 Task: Perform a sentiment analysis on a text dataset.
Action: Mouse moved to (1159, 65)
Screenshot: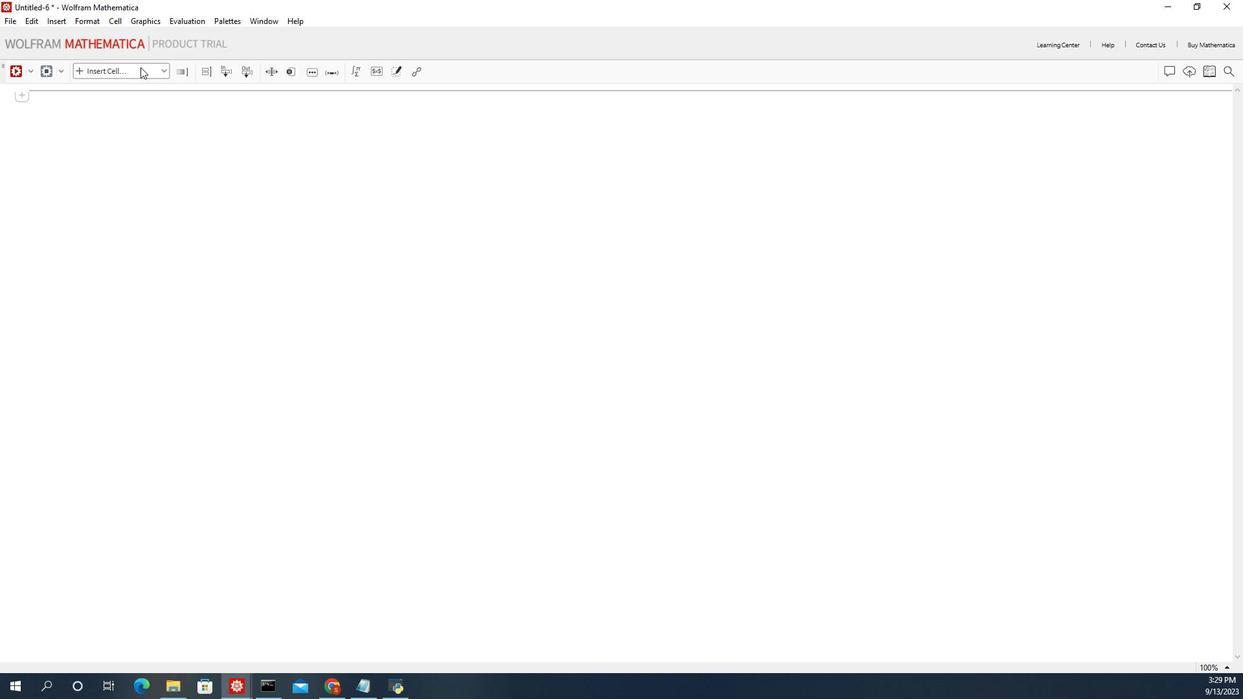 
Action: Mouse pressed left at (1159, 65)
Screenshot: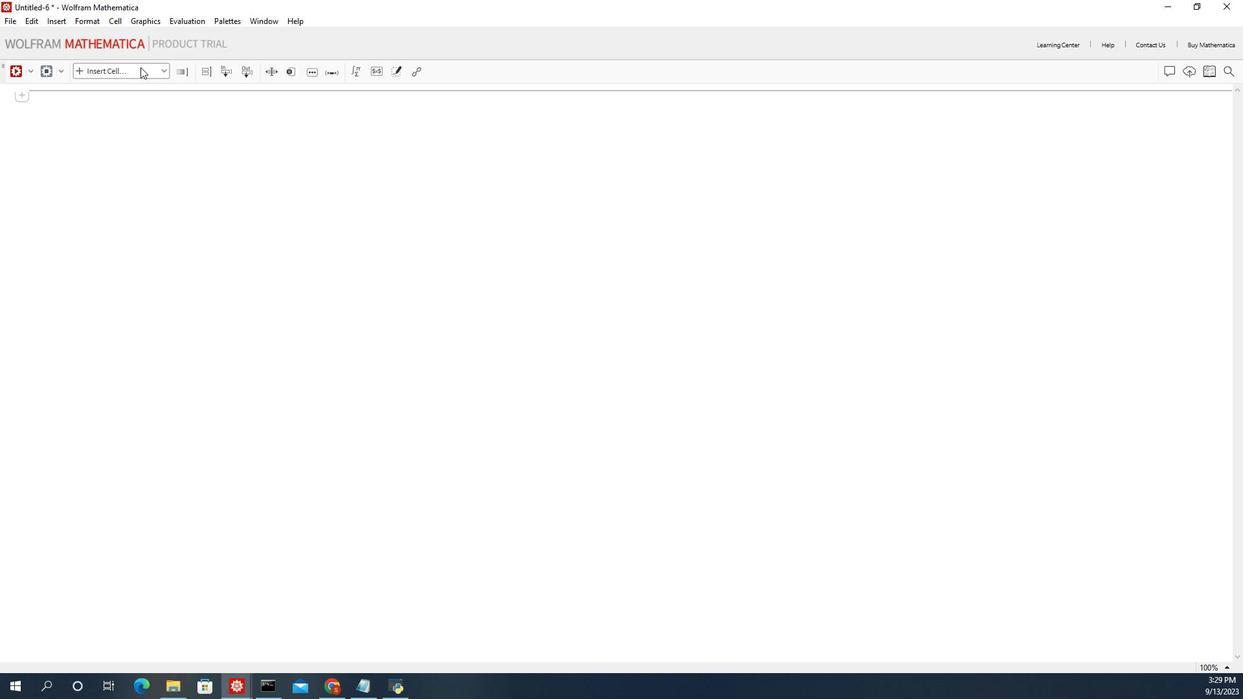 
Action: Mouse moved to (1148, 95)
Screenshot: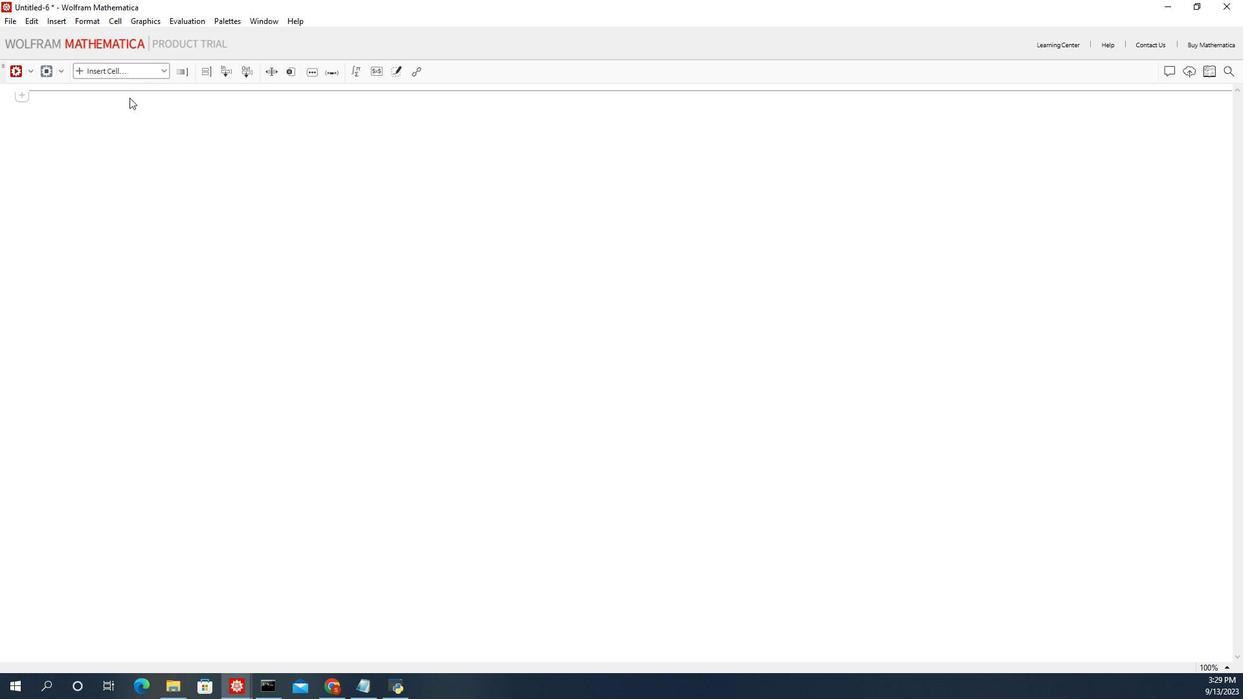
Action: Mouse pressed left at (1148, 95)
Screenshot: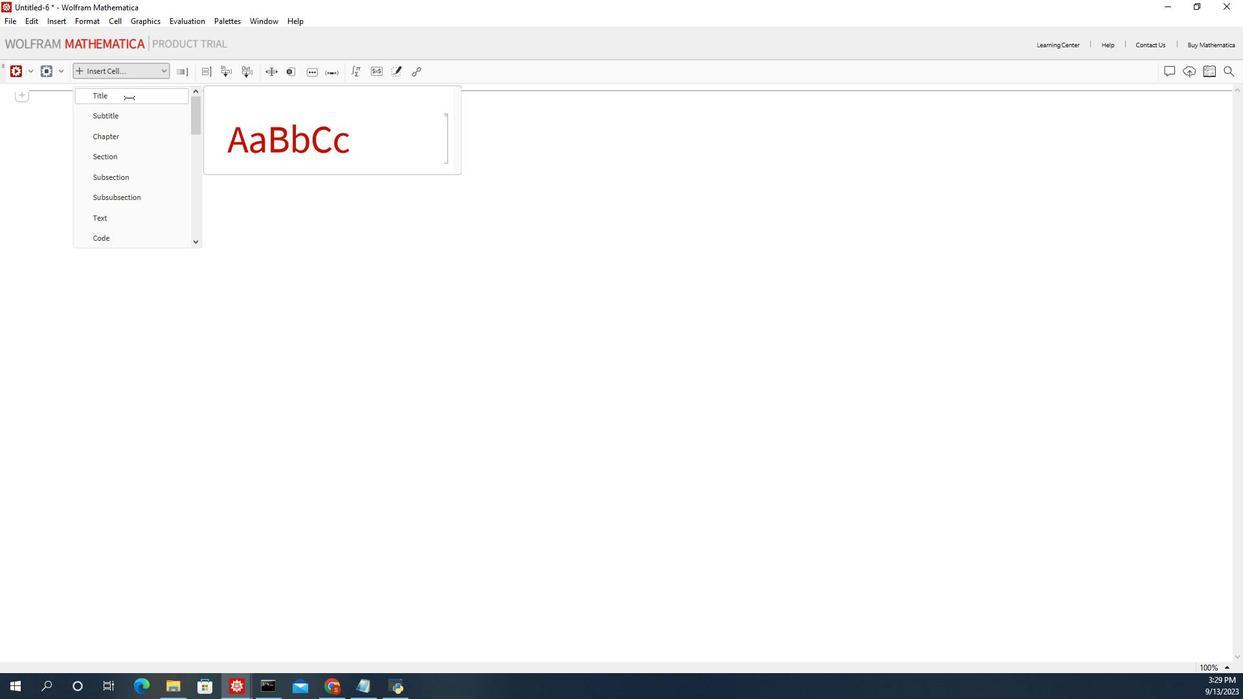 
Action: Mouse moved to (1143, 131)
Screenshot: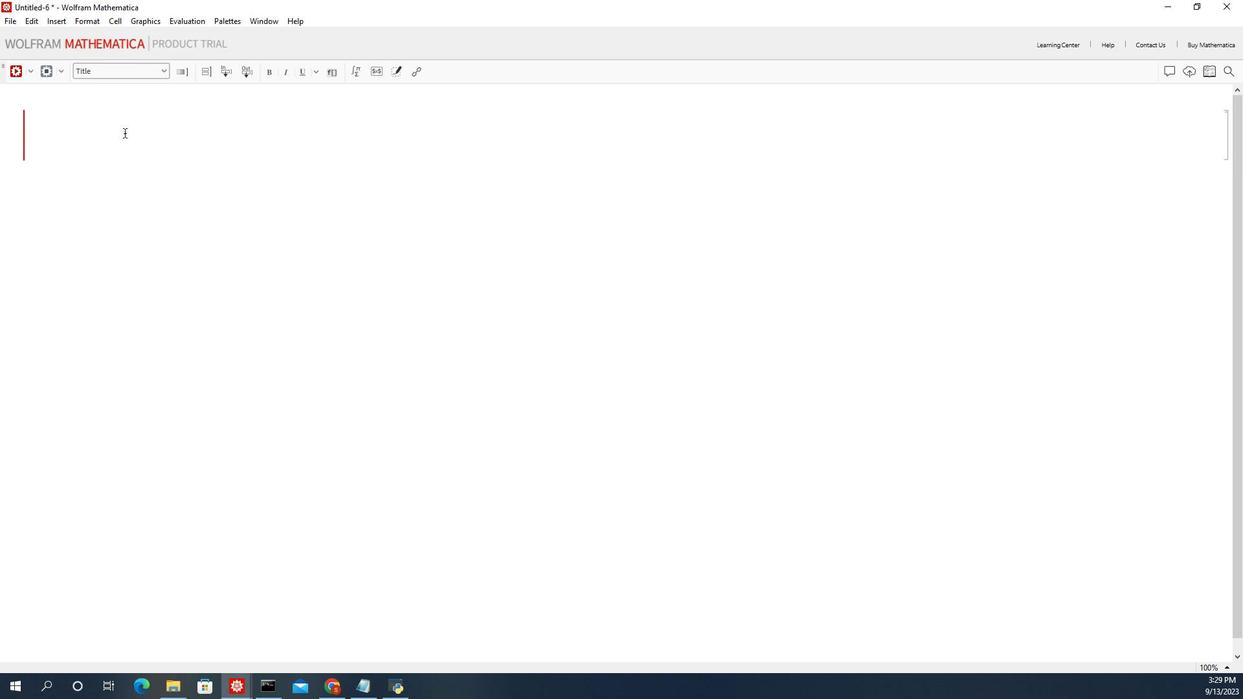 
Action: Mouse pressed left at (1143, 131)
Screenshot: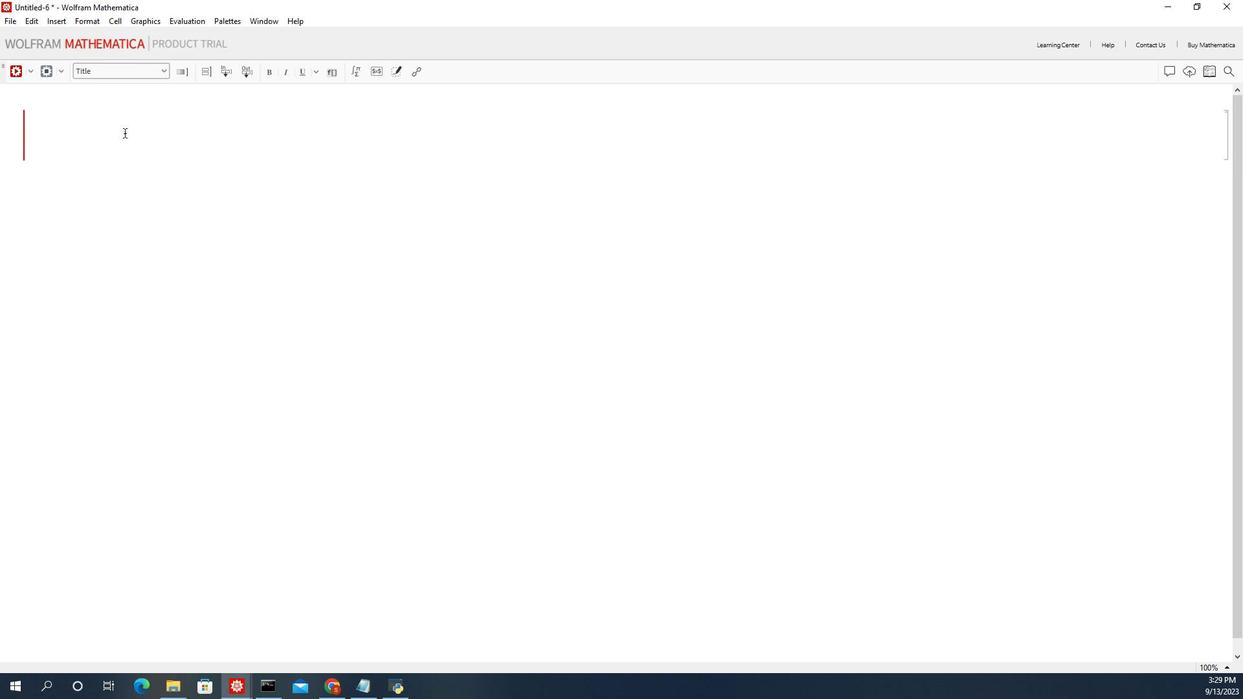 
Action: Key pressed <Key.shift>Perform<Key.space>a<Key.space>sentiment<Key.space>analysis<Key.space>on<Key.space>text.
Screenshot: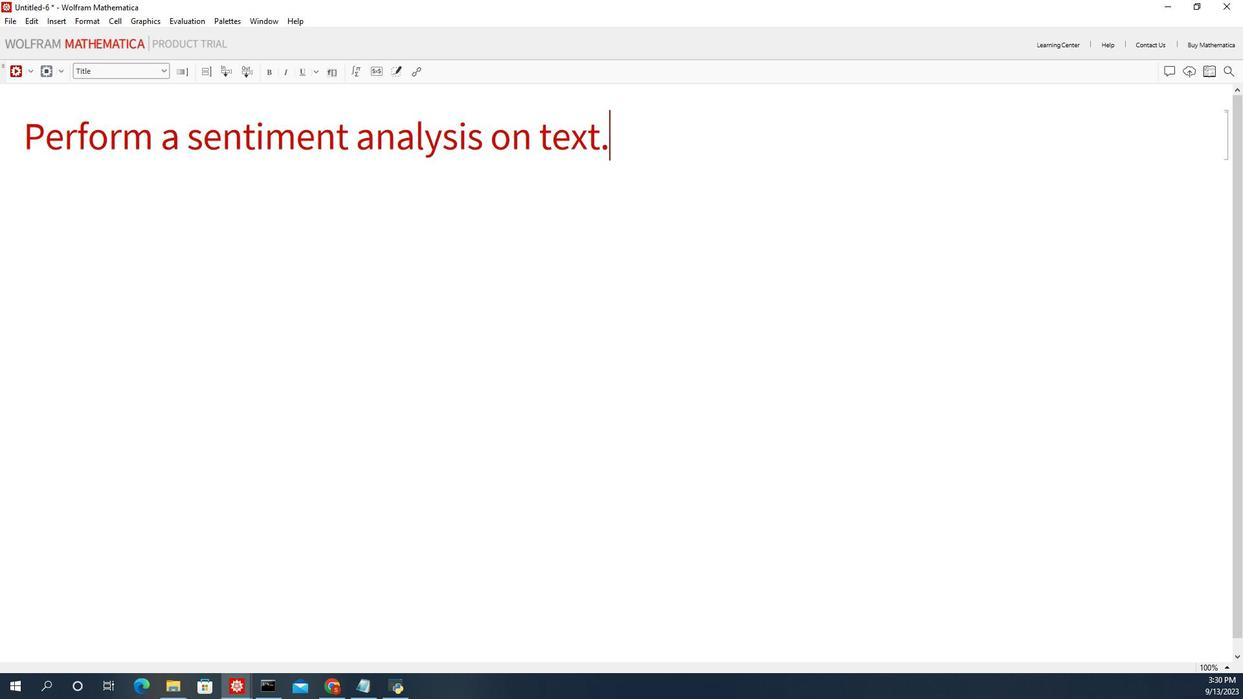 
Action: Mouse moved to (1103, 171)
Screenshot: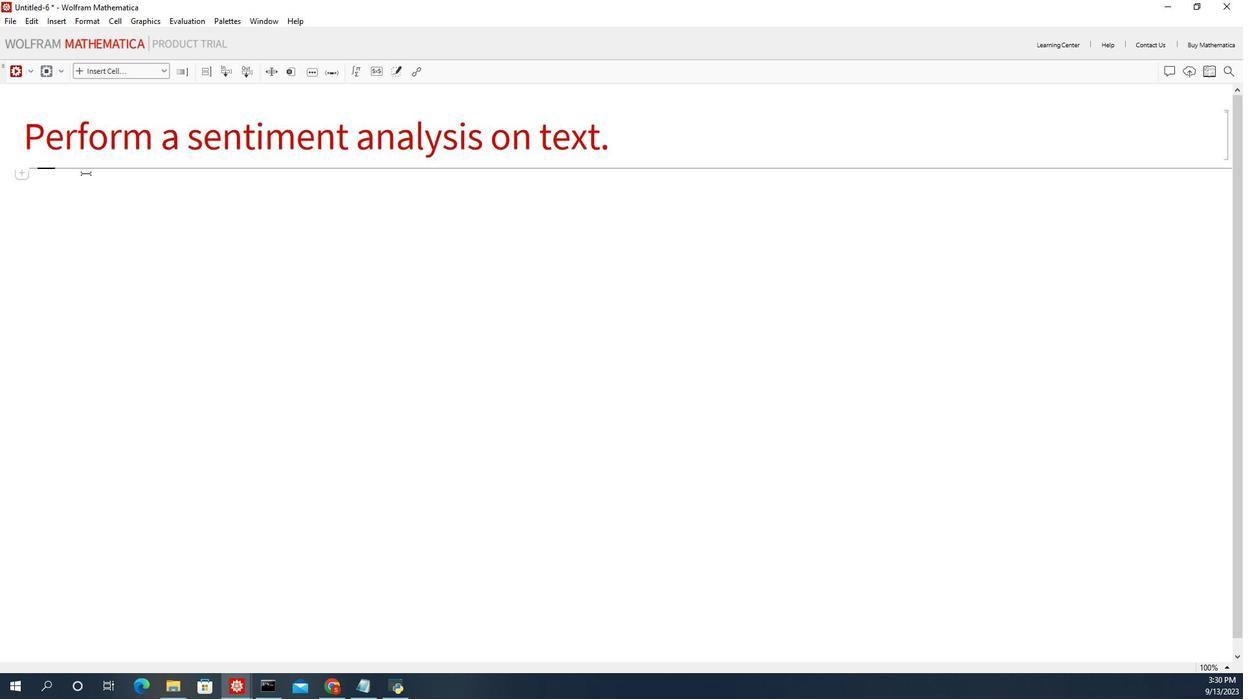 
Action: Mouse pressed left at (1103, 171)
Screenshot: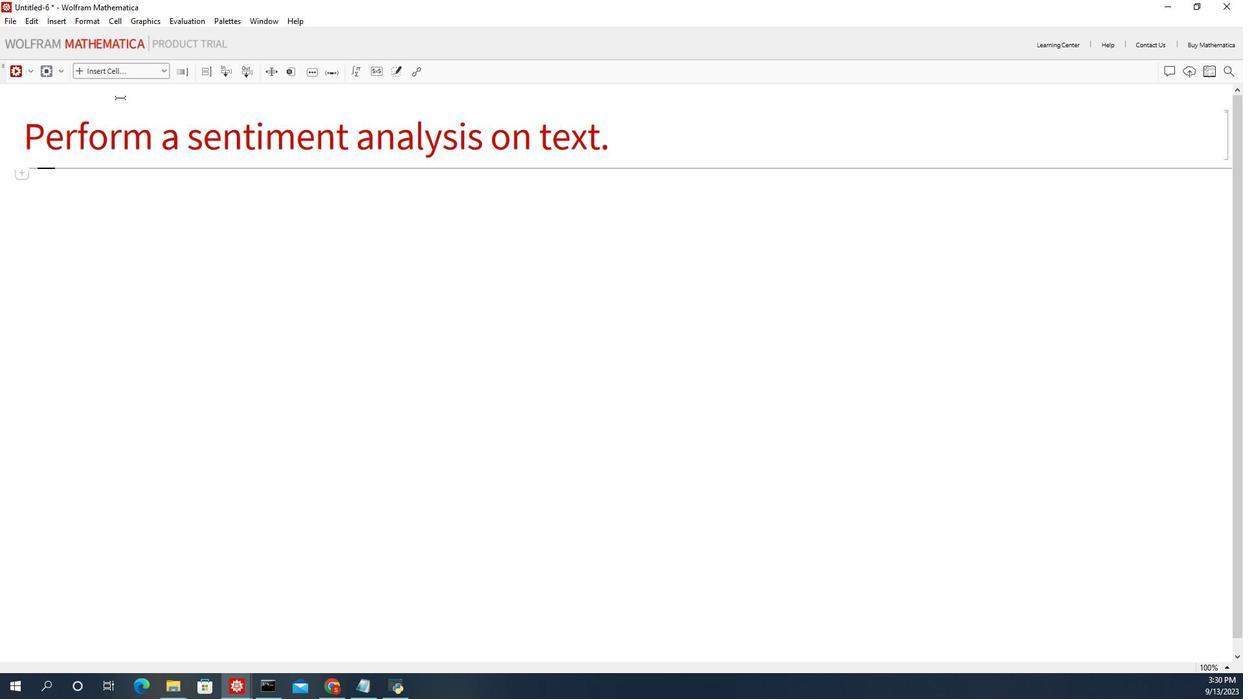 
Action: Mouse moved to (1149, 68)
Screenshot: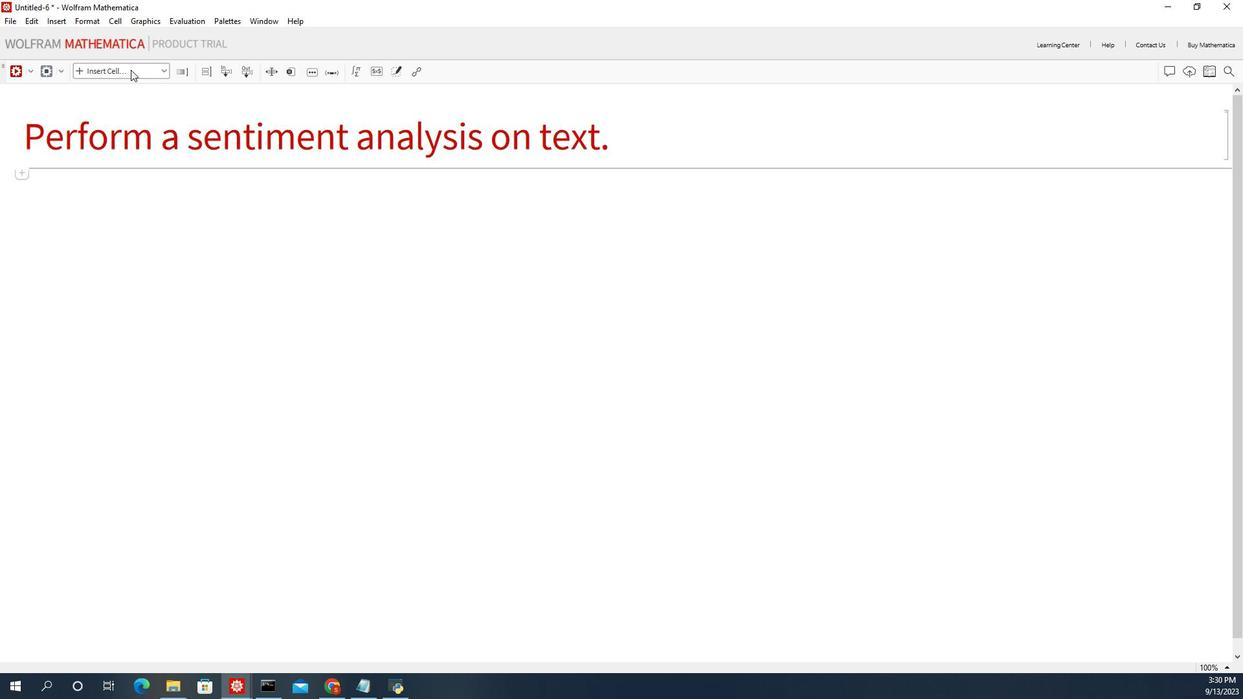 
Action: Mouse pressed left at (1149, 68)
Screenshot: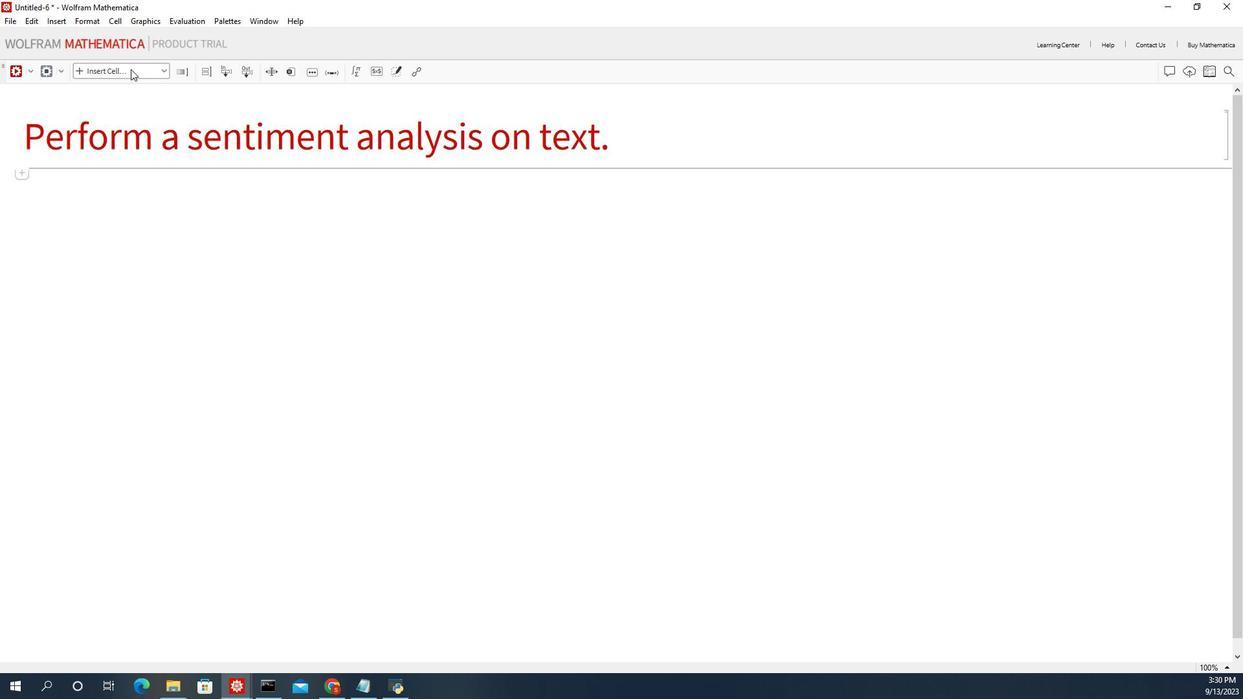 
Action: Mouse moved to (1149, 67)
Screenshot: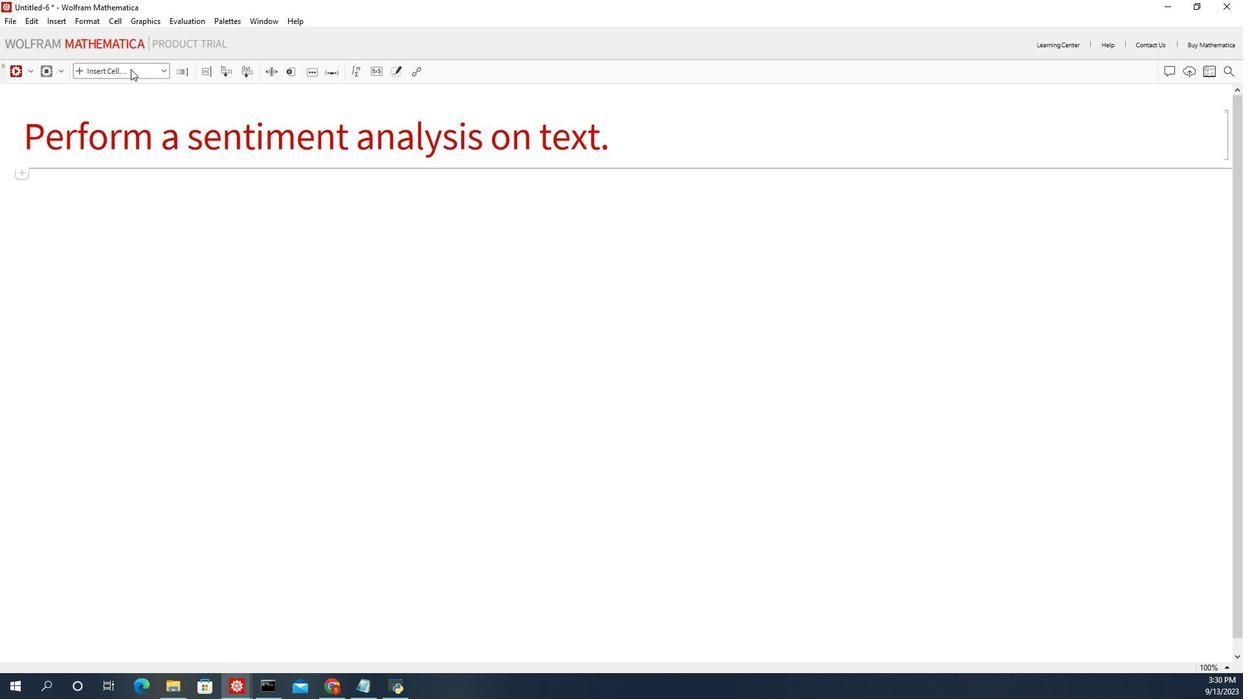 
Action: Key pressed <Key.cmd>8
Screenshot: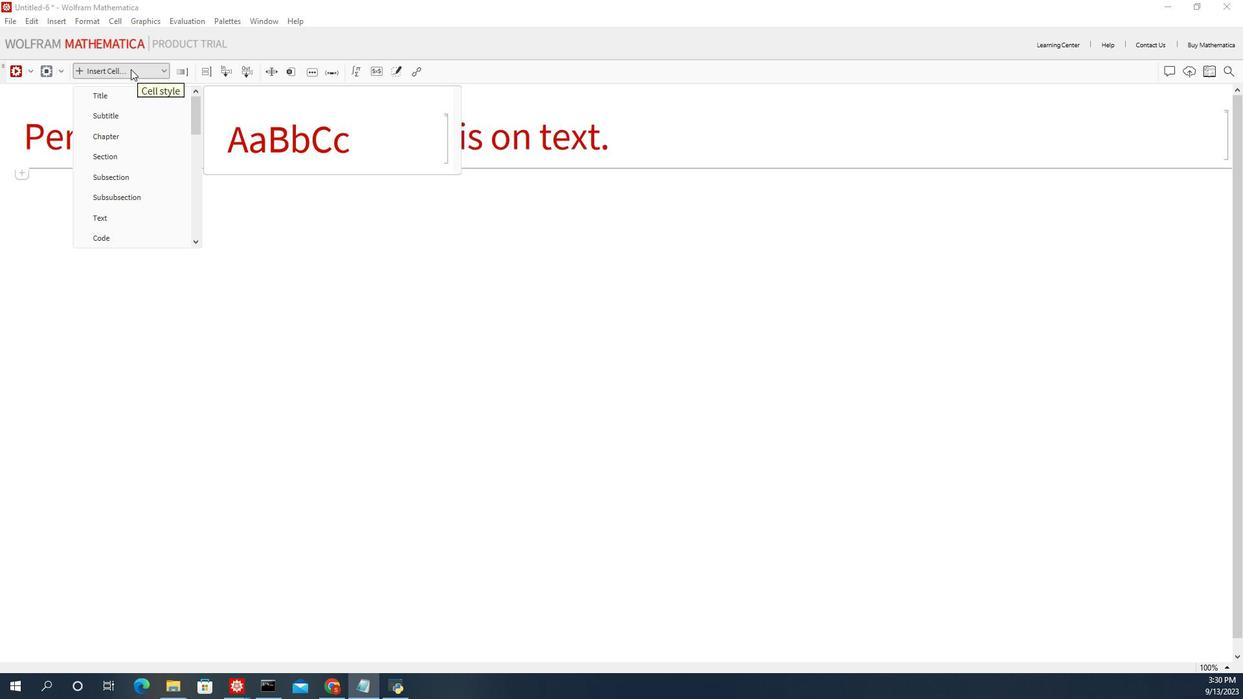 
Action: Mouse moved to (1116, 234)
Screenshot: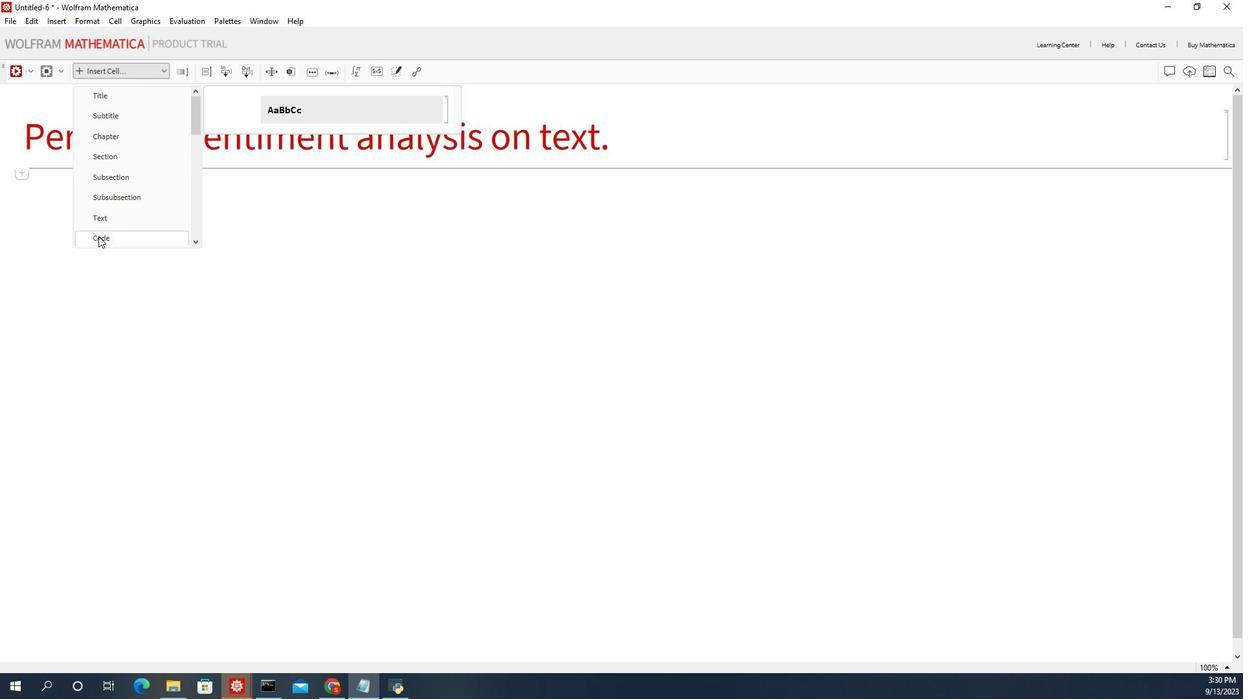 
Action: Mouse pressed left at (1116, 234)
Screenshot: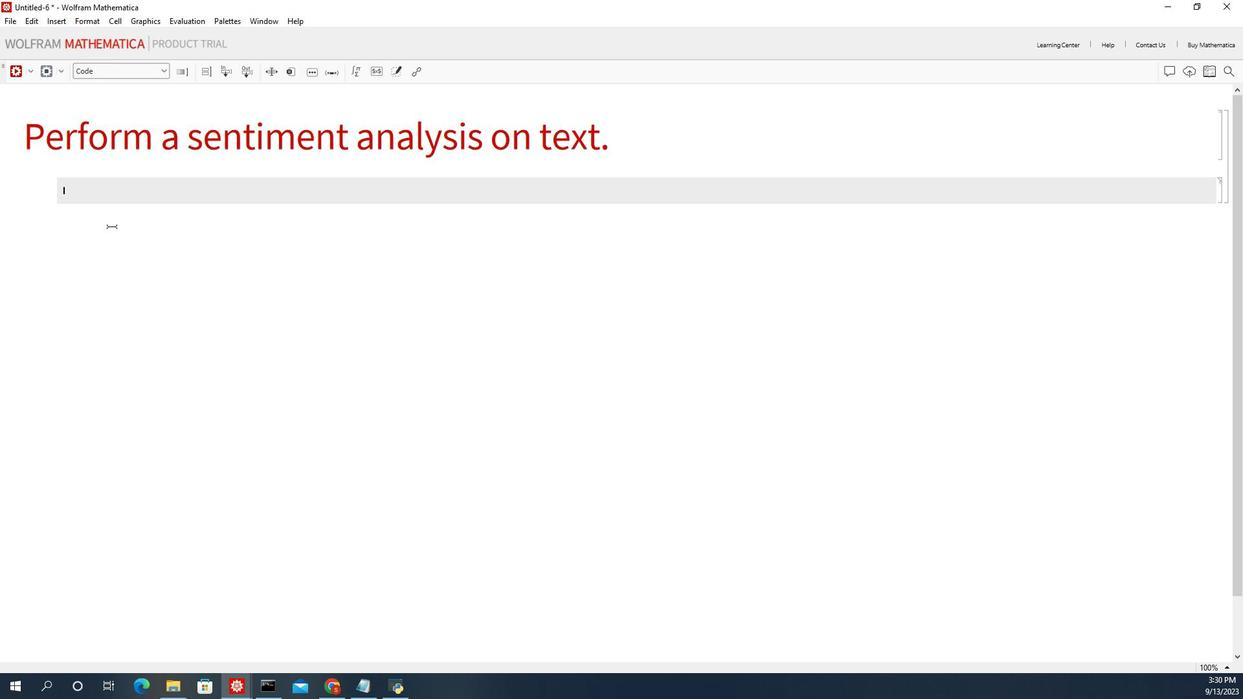 
Action: Mouse moved to (1142, 191)
Screenshot: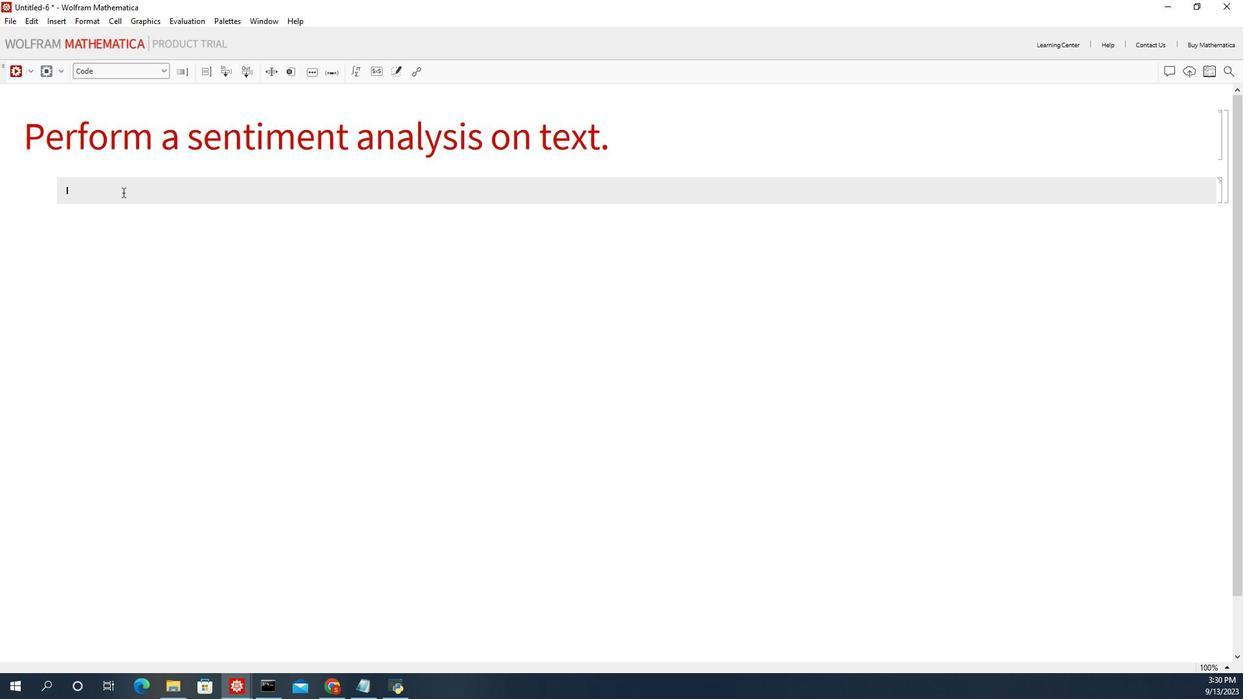 
Action: Mouse pressed left at (1142, 191)
Screenshot: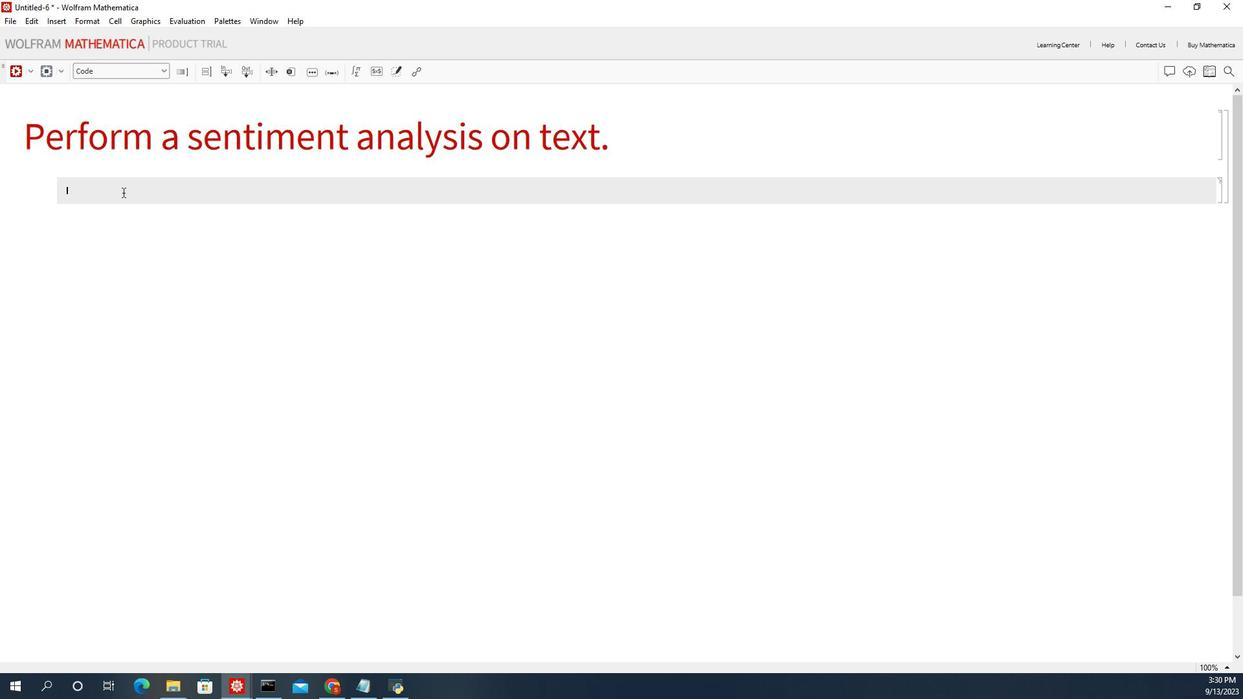 
Action: Key pressed <Key.shift_r>Run<Key.shift>Pro<Key.enter>[<Key.shift>{<Key.shift><Key.shift><Key.shift>"python<Key.right>,<Key.shift>"-c<Key.right>,<Key.shift><Key.shift><Key.shift><Key.shift><Key.shift><Key.shift><Key.shift>"from<Key.space>textblob<Key.space>import<Key.space><Key.shift_r>R<Key.backspace><Key.shift_r>Text<Key.shift_r>Blob<Key.end><Key.enter><Key.shift>(*<Key.space><Key.shift_r>Defina<Key.backspace>e<Key.space>a<Key.space>pythho<Key.backspace><Key.backspace>on<Key.space>code<Key.space>snippet<Key.space>for<Key.space>sn<Key.backspace>entiment<Key.space>analysis<Key.space><Key.end><Key.enter>python<Key.shift_r>Code<Key.space>=<Key.space><Key.shift><Key.shift><Key.shift>"<Key.enter><Key.enter><Key.up>from<Key.space>textblob<Key.space>import<Key.space><Key.shift_r>Text<Key.shift_r>Blob<Key.enter><Key.enter><Key.shift><Key.shift><Key.shift><Key.shift><Key.shift><Key.shift><Key.shift><Key.shift><Key.shift><Key.shift><Key.shift><Key.shift><Key.shift><Key.shift><Key.shift><Key.shift><Key.shift><Key.shift><Key.shift><Key.shift><Key.shift><Key.shift><Key.shift><Key.shift><Key.shift><Key.shift><Key.shift><Key.shift><Key.shift><Key.shift><Key.shift><Key.shift><Key.shift><Key.shift><Key.shift>#<Key.shift_r><Key.up><Key.backspace><Key.down><Key.left><Key.left><Key.enter><Key.down><Key.right><Key.shift_r>S<Key.backspace><Key.space><Key.shift_r>Sample<Key.space>text<Key.enter>text<Key.space>=<Key.space>\<Key.shift><Key.shift><Key.shift>"<Key.shift>I<Key.space>love<Key.space>this<Key.space>product<Key.shift><Key.shift><Key.shift><Key.shift><Key.shift><Key.shift><Key.shift><Key.shift><Key.shift><Key.shift><Key.shift><Key.shift><Key.shift><Key.shift><Key.shift><Key.shift>!\<Key.shift><Key.shift><Key.shift><Key.shift><Key.shift><Key.shift><Key.shift><Key.shift><Key.shift>"<Key.enter><Key.enter><Key.shift_r>#<Key.shift><Key.space><Key.shift>Perform<Key.space>sentimetn<Key.backspace><Key.backspace>nt<Key.space>analysis<Key.end><Key.enter>analysis<Key.space>=<Key.space><Key.shift_r>Text<Key.shift_r>Blob<Key.shift><Key.shift><Key.shift><Key.shift><Key.shift><Key.shift><Key.shift><Key.shift>(<Key.shift_r>Te<Key.backspace><Key.backspace>text<Key.shift>)<Key.enter><Key.enter><Key.shift_r><Key.shift_r><Key.shift_r><Key.shift_r><Key.shift_r><Key.shift_r><Key.shift_r><Key.shift_r><Key.shift_r><Key.shift_r><Key.shift_r><Key.shift_r><Key.shift_r><Key.shift_r><Key.shift_r>#<Key.shift_r>Get<Key.space><Key.shift_r>sent<Key.backspace><Key.backspace><Key.backspace><Key.backspace><Key.backspace><Key.shift><Key.shift><Key.shift><Key.shift><Key.shift><Key.shift><Key.shift><Key.shift><Key.shift>#<Key.space><Key.shift_r>Get<Key.space>sentiment<Key.space>s<Key.backspace>polaity<Key.backspace><Key.backspace><Key.backspace>rity<Key.space><Key.shift>(<Key.space>ranges<Key.space>frm<Key.backspace>om<Key.space>-1<Key.space>to<Key.space>1,<Key.space>where<Key.space>-1<Key.space>is<Key.space>negative<Key.space>,<Key.space>0<Key.space>is<Key.space>neutral<Key.space>,<Key.space>and<Key.space>1<Key.space>is<Key.space>positive<Key.space><Key.backspace><Key.shift>)<Key.enter>polarity<Key.space>=<Key.space>anl<Key.backspace>alysis.sentiment<Key.space><Key.backspace>.polarity<Key.enter><Key.enter><Key.shift><Key.shift><Key.shift><Key.shift><Key.shift><Key.shift><Key.shift><Key.shift><Key.shift><Key.shift><Key.shift><Key.shift><Key.shift><Key.shift><Key.shift><Key.shift><Key.shift><Key.shift><Key.shift><Key.shift><Key.shift><Key.shift><Key.shift><Key.shift><Key.shift><Key.shift><Key.shift><Key.shift>#<Key.space>g<Key.backspace><Key.shift_r>Get<Key.space>sentimetn<Key.backspace><Key.backspace>nt<Key.space>subjectivity<Key.space><Key.shift>(<Key.space>ranges<Key.space>from<Key.space>0to1<Key.space><Key.backspace><Key.backspace><Key.backspace><Key.backspace><Key.space>to<Key.space>1<Key.space>,<Key.space>where<Key.space>0<Key.space>is<Key.space>very<Key.space>objective<Key.space>and<Key.space>1<Key.space>is<Key.space>very<Key.space>subjective<Key.shift>)<Key.enter>subjectivj<Key.backspace>ity<Key.space>=<Key.space>analysis.sentmen<Key.backspace><Key.backspace><Key.backspace>iment.<Key.space><Key.backspace>subjectv<Key.backspace>ivity<Key.enter>prin<Key.backspace><Key.backspace><Key.backspace><Key.backspace><Key.enter>print<Key.shift><Key.shift><Key.shift><Key.shift><Key.shift><Key.shift><Key.shift><Key.shift><Key.shift><Key.shift><Key.shift>(polarity,subjecit<Key.backspace><Key.backspace>tivity<Key.shift>)
Screenshot: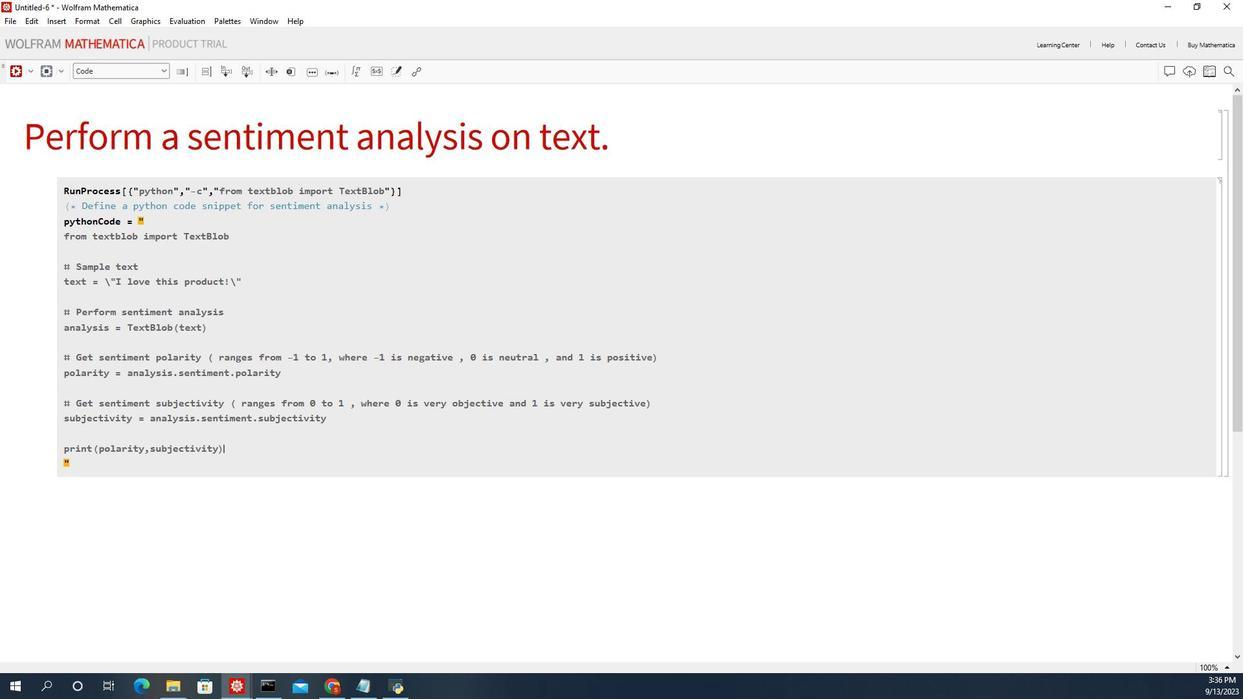 
Action: Mouse moved to (1123, 463)
Screenshot: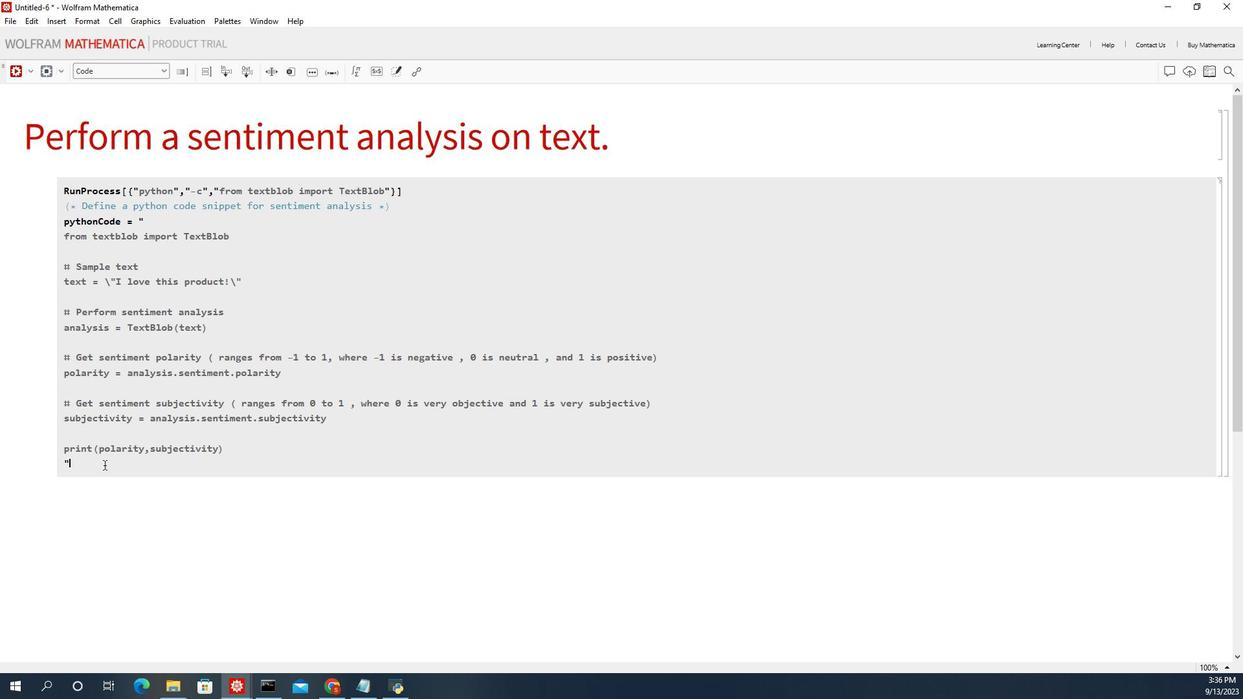 
Action: Mouse pressed left at (1123, 463)
Screenshot: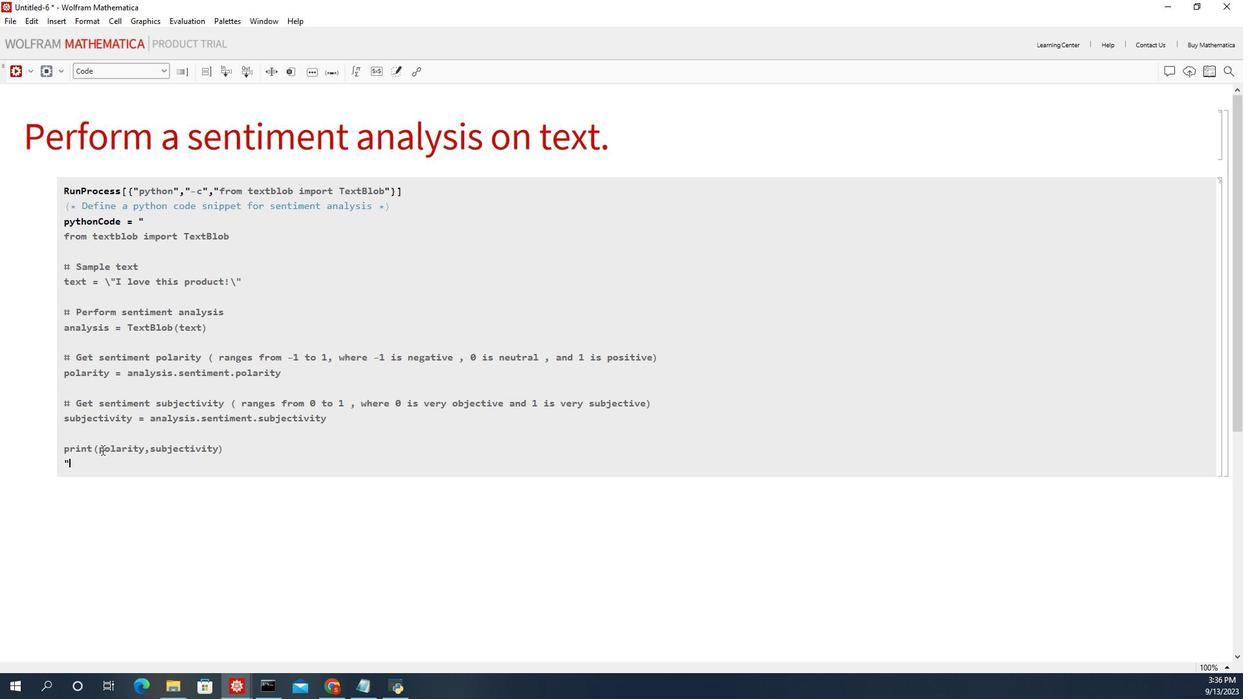 
Action: Mouse moved to (1121, 446)
Screenshot: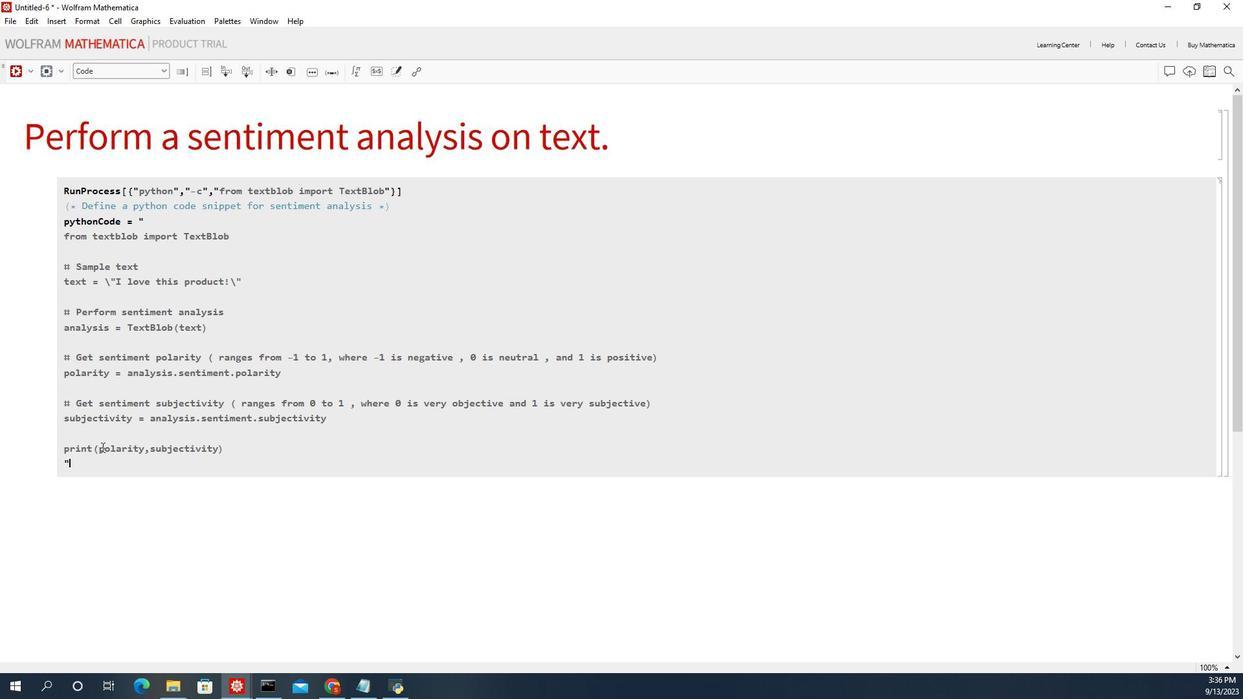 
Action: Key pressed <Key.enter><Key.shift>(<Key.shift><Key.shift><Key.shift><Key.shift>*
Screenshot: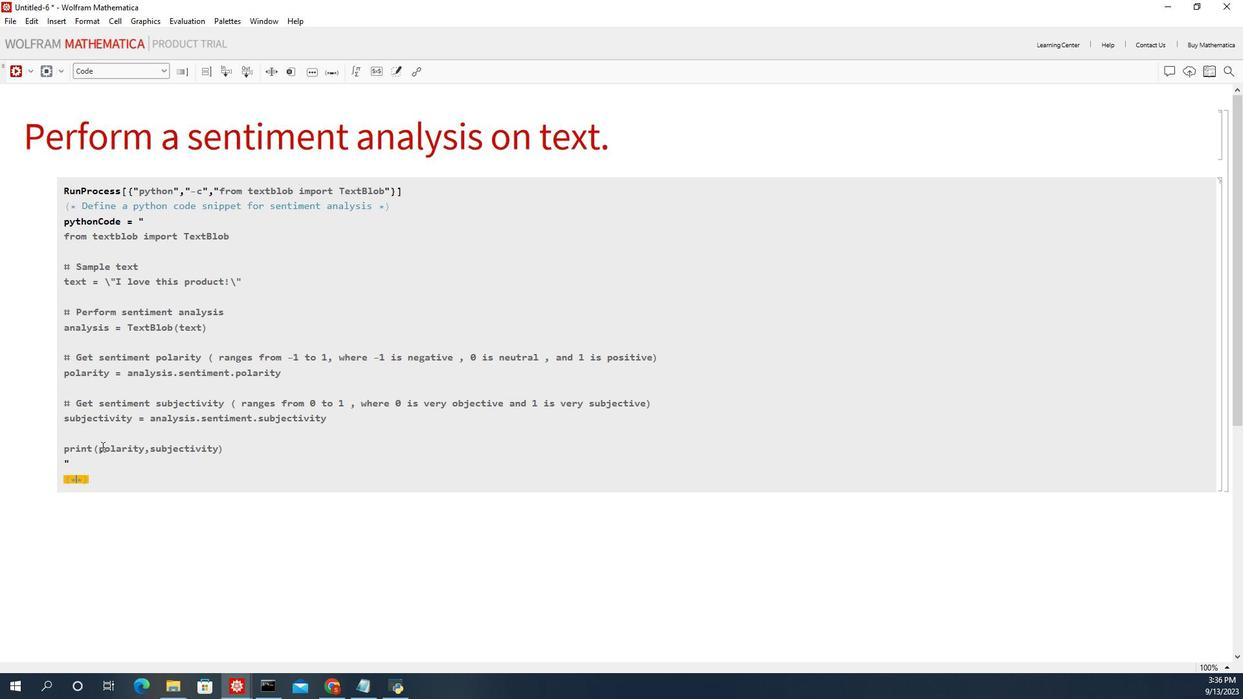 
Action: Mouse moved to (1121, 445)
Screenshot: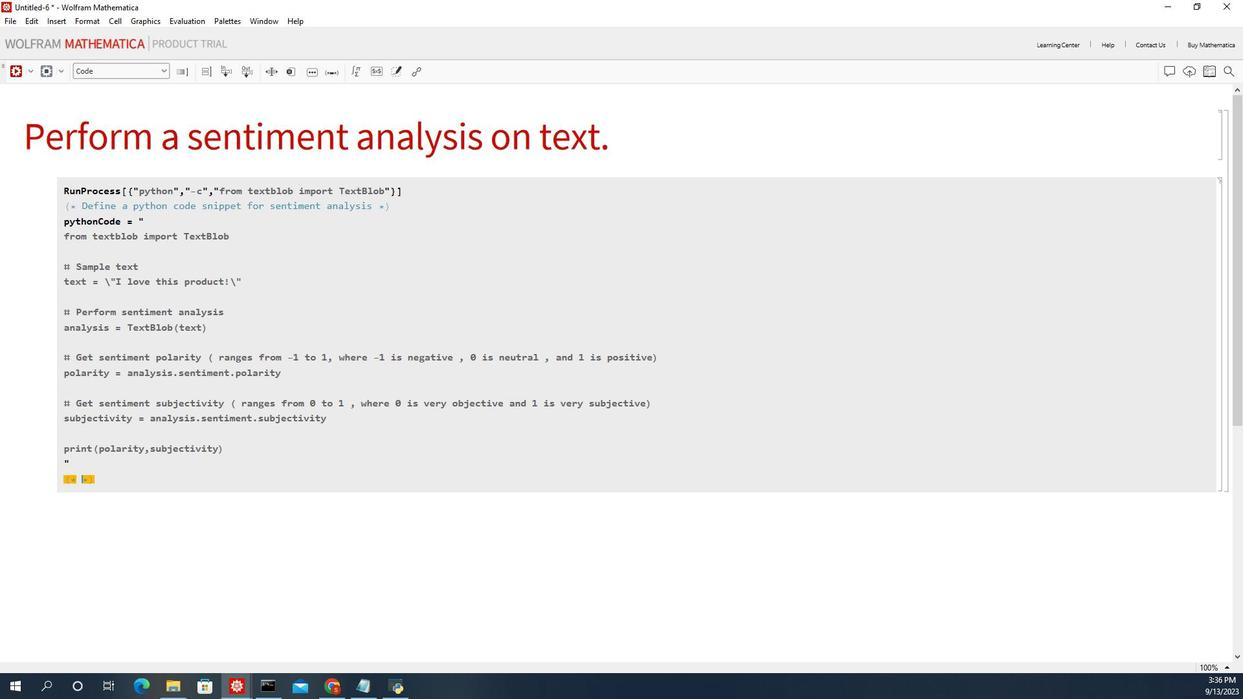 
Action: Key pressed <Key.space><Key.shift_r>Execute<Key.space>the<Key.space><Key.shift>Python<Key.space>code<Key.space><Key.end><Key.enter>result<Key.space>=<Key.space><Key.shift>T<Key.backspace>Run<Key.shift>Process
Screenshot: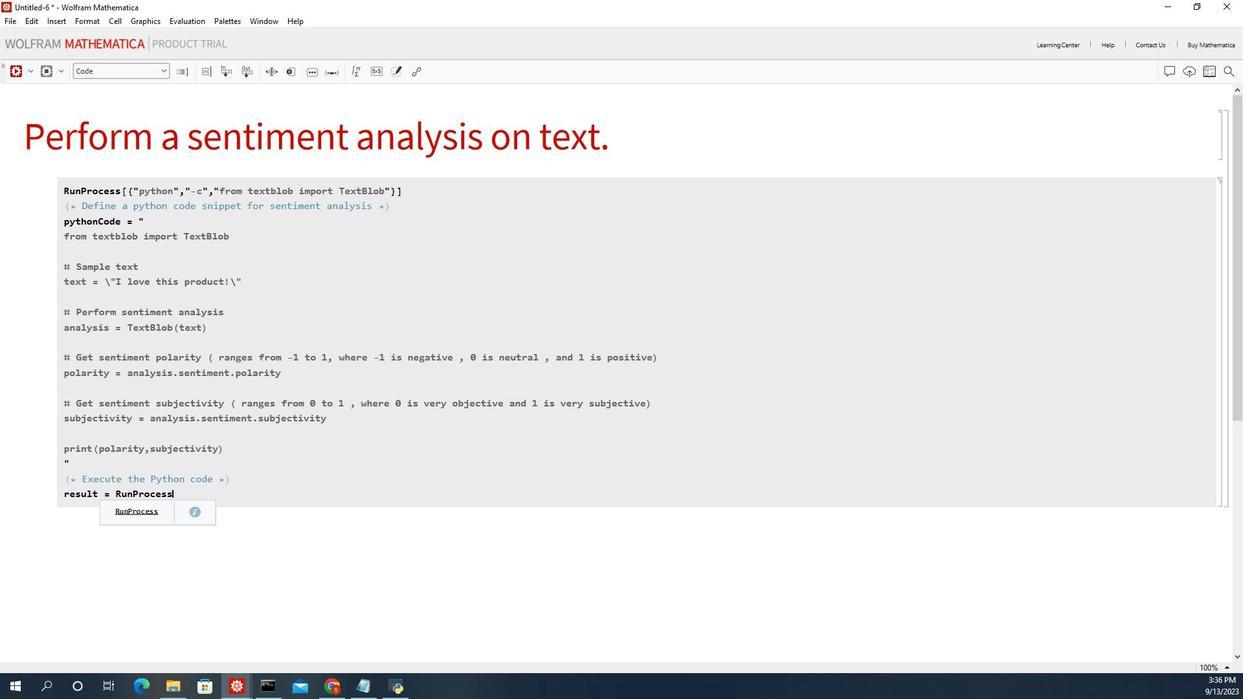 
Action: Mouse moved to (1151, 421)
Screenshot: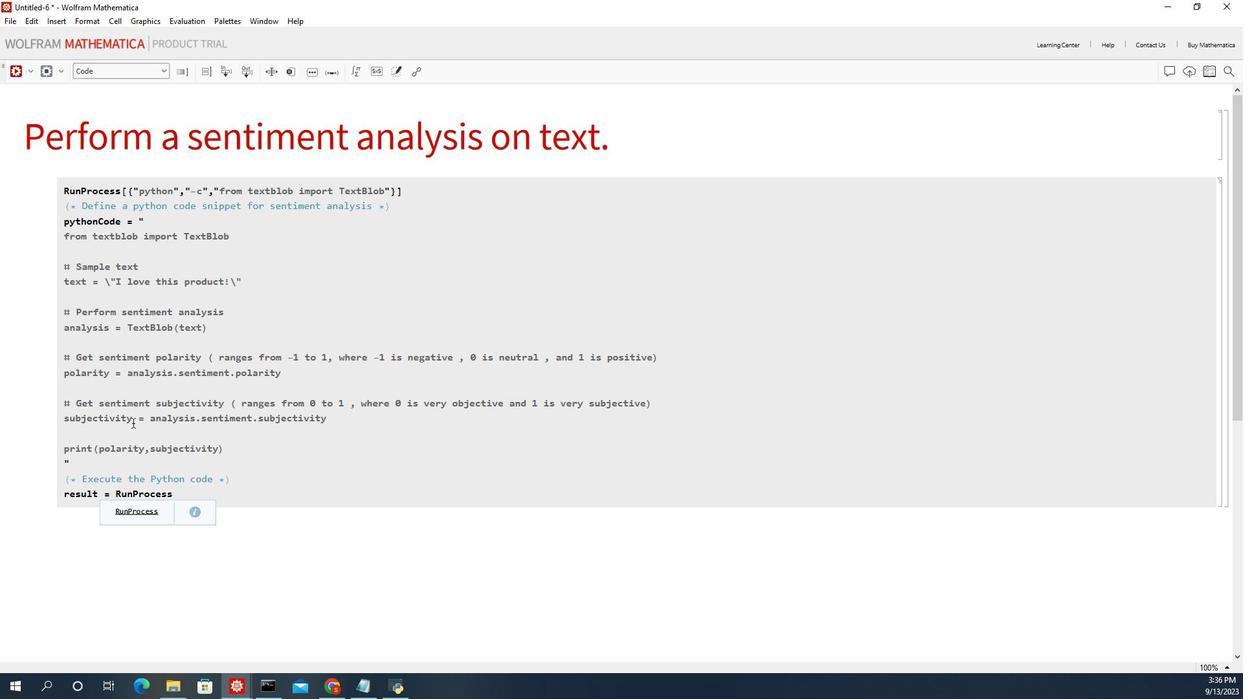 
Action: Key pressed <Key.enter>[<Key.shift>{<Key.shift>"python<Key.right>,<Key.shift>"<Key.left><Key.space><Key.right>-c<Key.right>,<Key.space>python<Key.shift_r>Code<Key.right>,<Key.space><Key.shift><Key.shift><Key.shift><Key.shift><Key.shift><Key.shift>"<Key.shift_r>Stan<Key.enter><Key.end>;<Key.enter><Key.enter><Key.shift_r>(*<Key.space><Key.shift_r>Extract<Key.space>sentiment<Key.space>polar<Key.backspace>rity<Key.space>and<Key.space>subjectivity<Key.space><Key.end><Key.enter><Key.shift><Key.shift><Key.shift><Key.shift><Key.shift><Key.shift><Key.shift><Key.shift><Key.shift><Key.shift>{<Key.space>polarity,<Key.space>subje<Key.enter><Key.left><Key.left><Key.left><Key.backspace><Key.end>=<Key.space><Key.shift>To<Key.space><Key.backspace><Key.shift_r>Express<Key.enter>[<Key.shift_r>String<Key.shift_r>Sp<Key.enter>[resi<Key.backspace>ult<Key.end>;<Key.enter><Key.enter><Key.shift><Key.shift>(<Key.shift>*<Key.space><Key.shift_r>Display<Key.space>the<Key.space>s<Key.backspace>result<Key.space><Key.end><Key.enter><Key.shift><Key.shift><Key.shift><Key.shift><Key.shift><Key.shift><Key.shift><Key.shift><Key.shift><Key.shift><Key.shift><Key.shift><Key.shift><Key.shift><Key.shift><Key.shift><Key.shift><Key.shift><Key.shift><Key.shift><Key.shift><Key.shift><Key.shift><Key.shift><Key.shift><Key.shift><Key.shift><Key.shift>P<Key.backspace><Key.shift>{o<Key.backspace>[<Key.backspace>polarity<Key.enter>,<Key.space>subjectivity<Key.space><Key.backspace><Key.backspace>y<Key.enter><Key.shift_r><Key.enter>
Screenshot: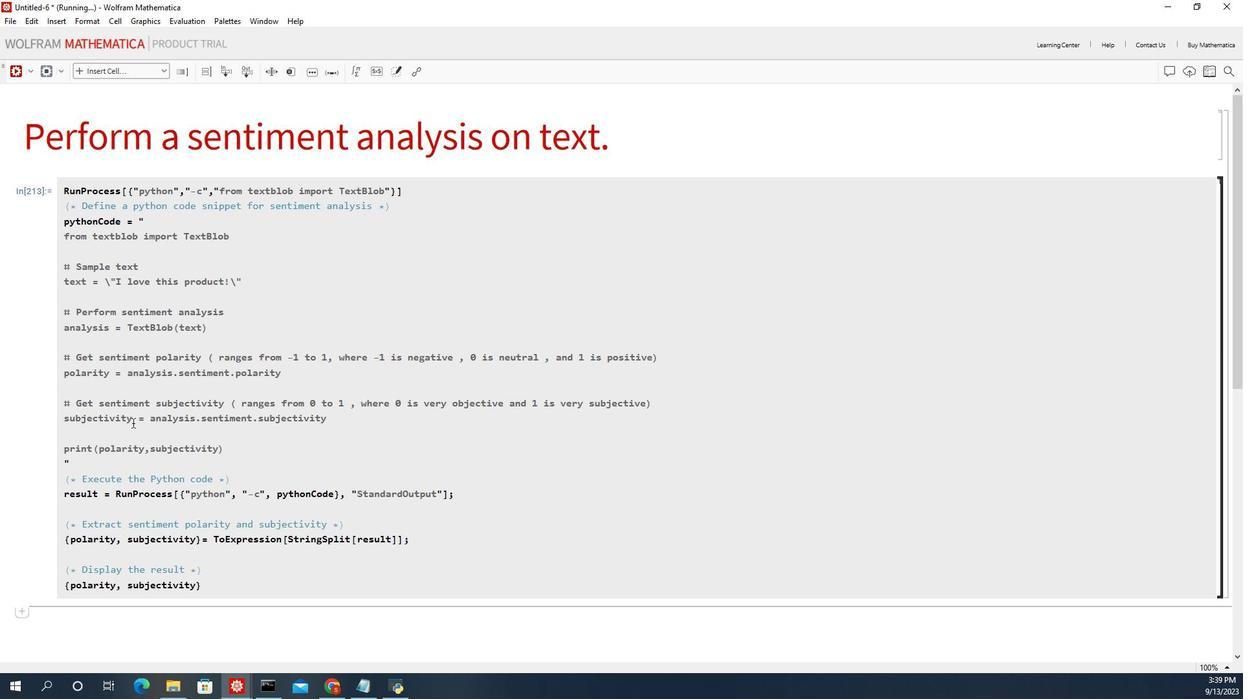 
Action: Mouse moved to (1210, 386)
Screenshot: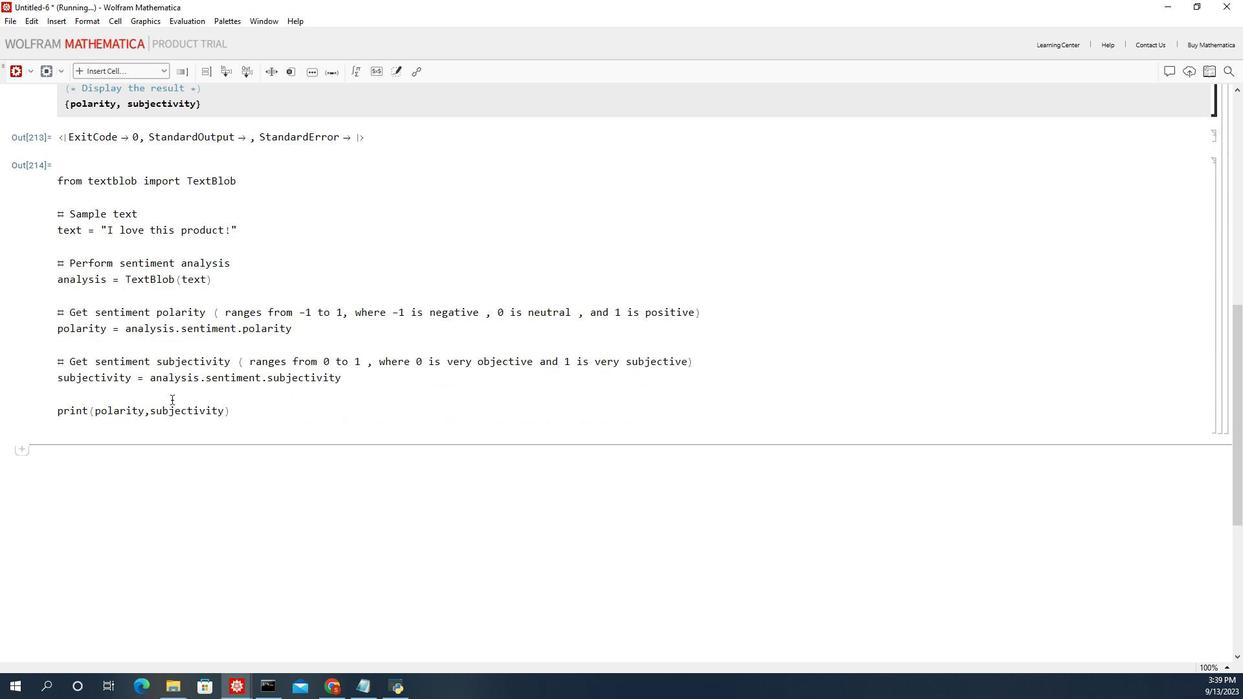
Action: Mouse scrolled (1210, 386) with delta (0, 0)
Screenshot: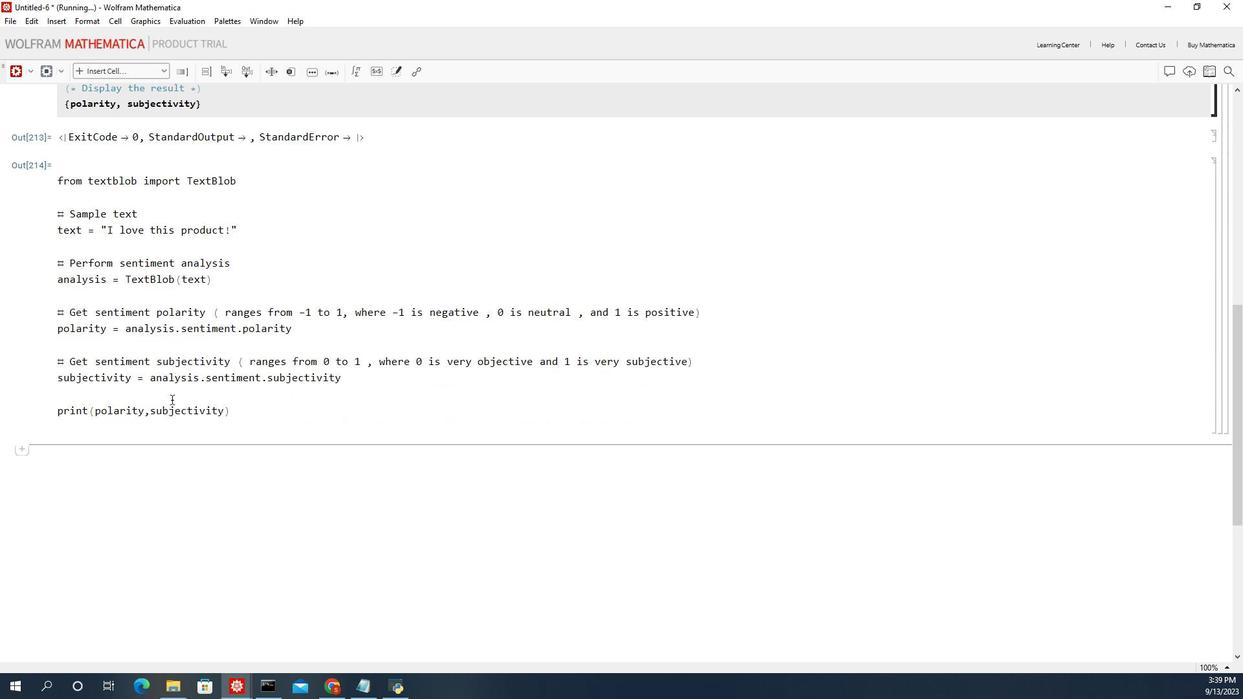 
Action: Mouse scrolled (1210, 386) with delta (0, 0)
Screenshot: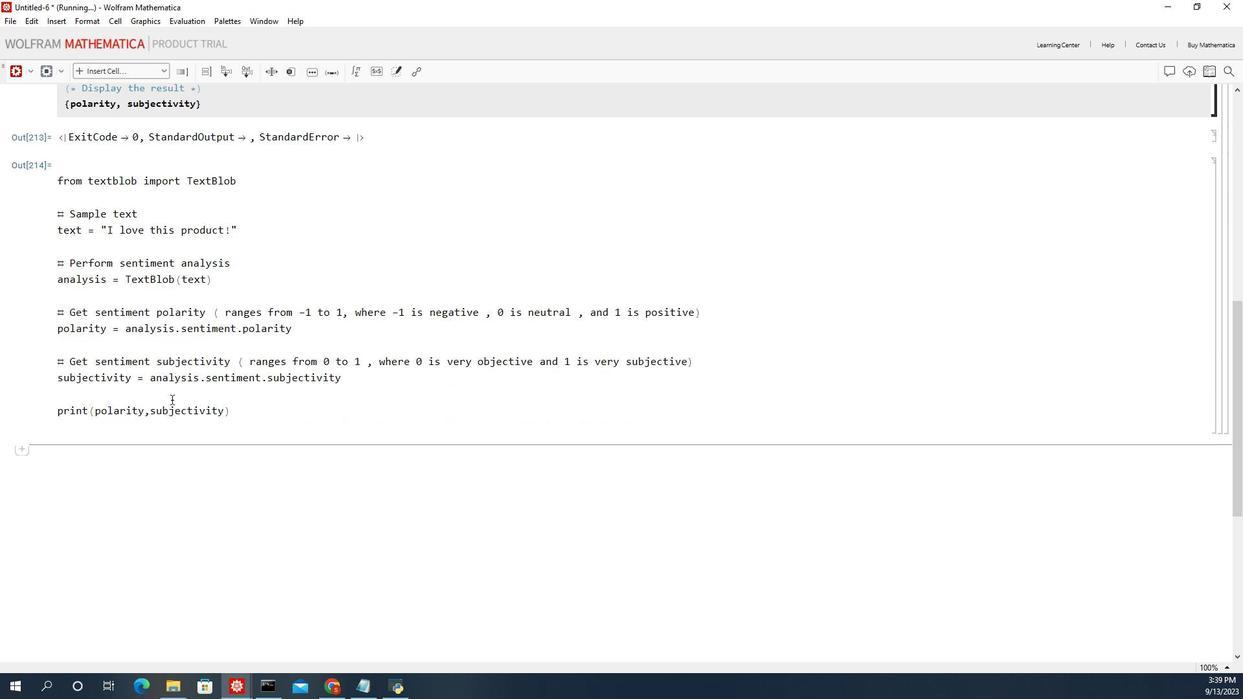 
Action: Mouse moved to (1204, 390)
Screenshot: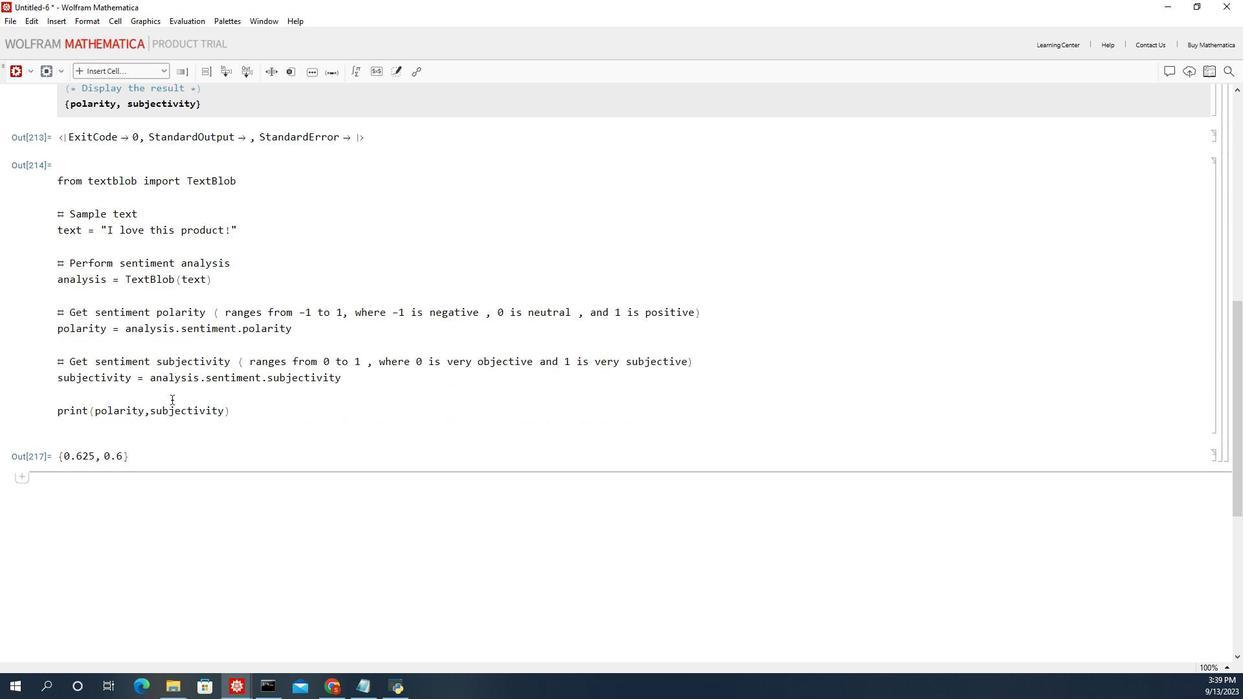 
Action: Mouse scrolled (1204, 389) with delta (0, 0)
Screenshot: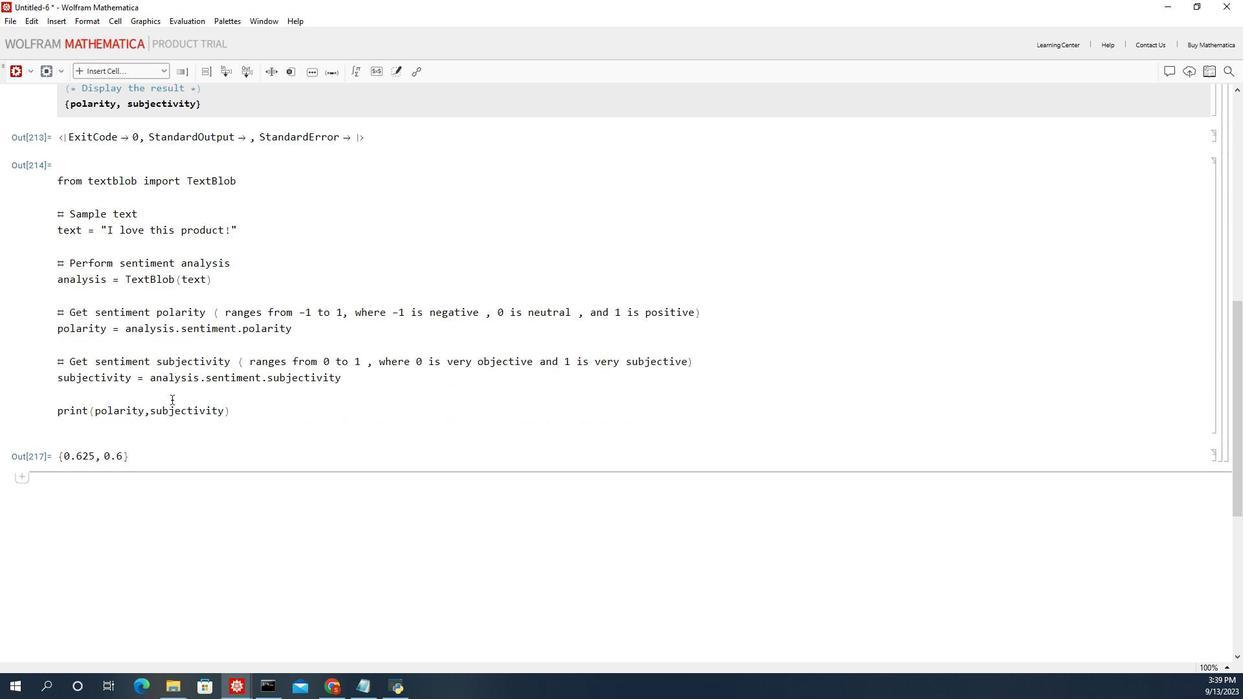 
Action: Mouse moved to (1196, 395)
Screenshot: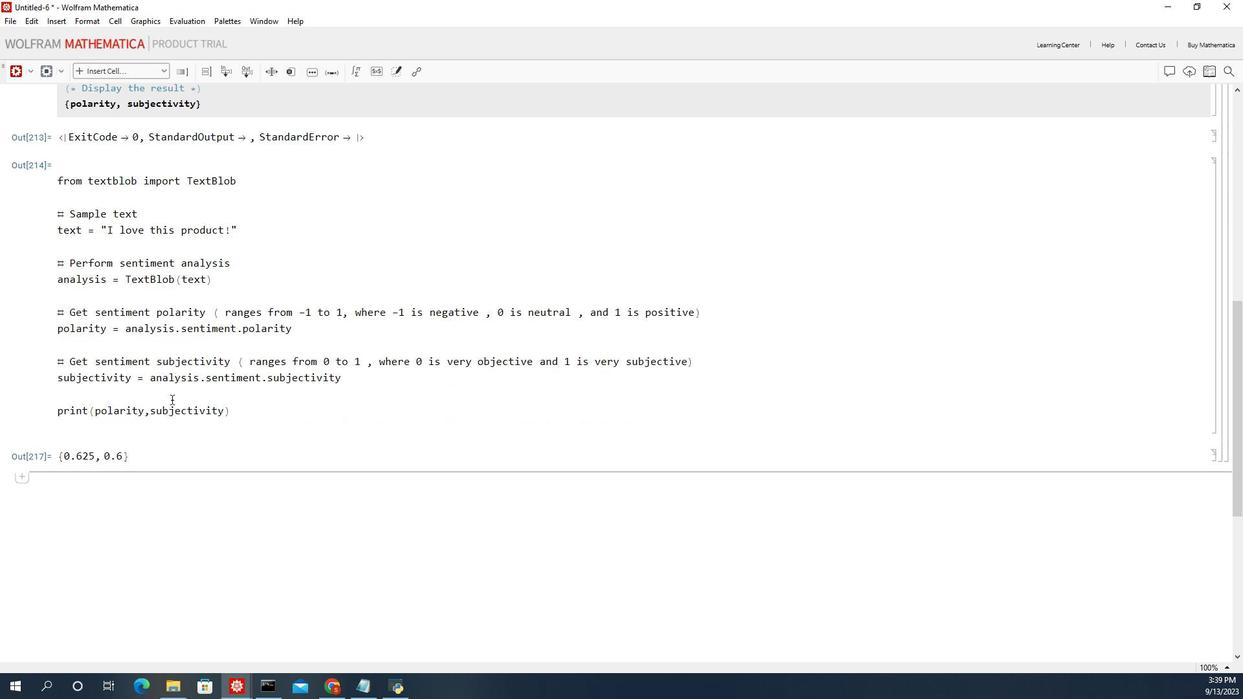 
Action: Mouse scrolled (1196, 394) with delta (0, 0)
Screenshot: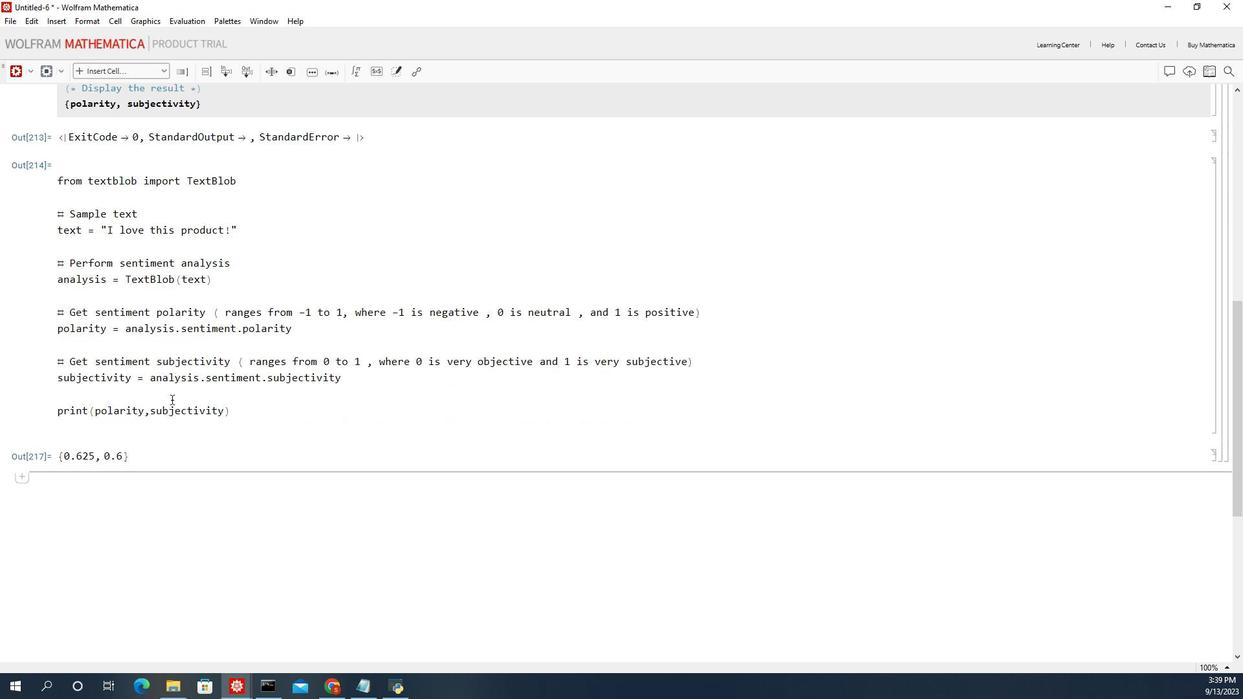 
Action: Mouse moved to (1223, 377)
Screenshot: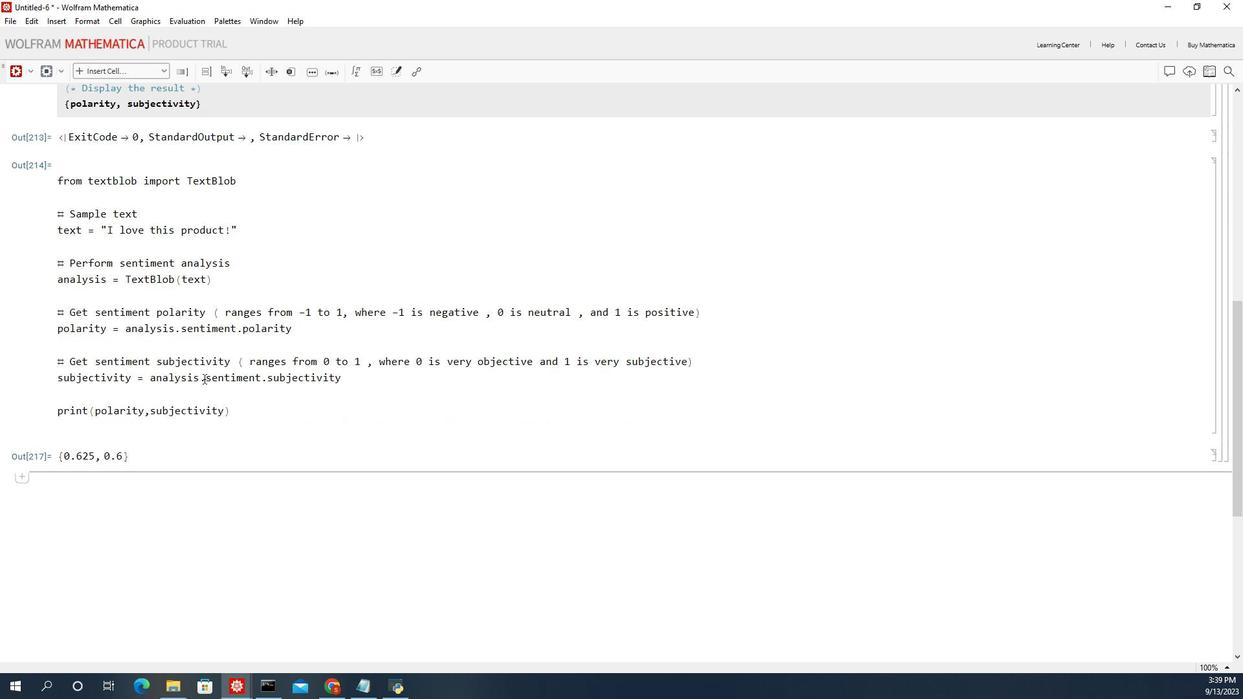 
